 Task: Configure branch protection to require code reviews.
Action: Mouse moved to (767, 51)
Screenshot: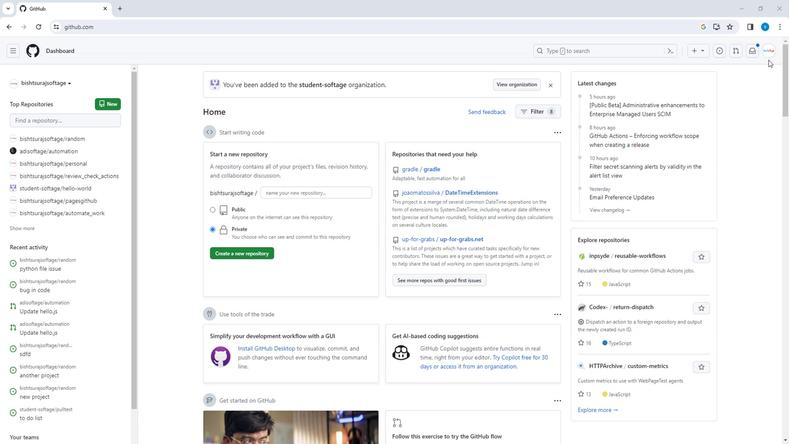 
Action: Mouse pressed left at (767, 51)
Screenshot: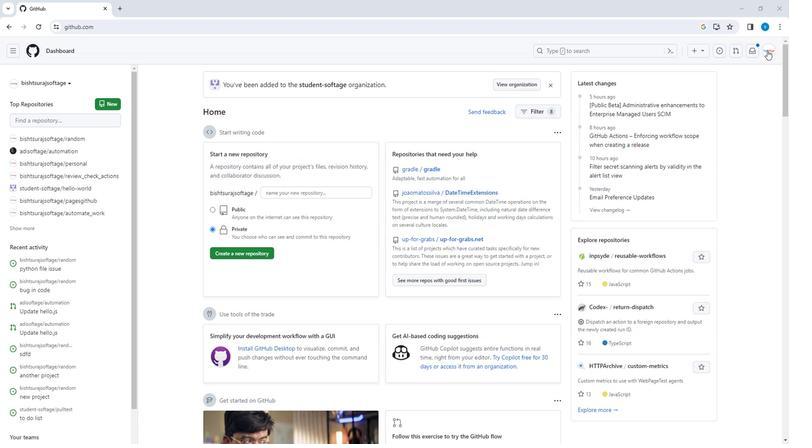 
Action: Mouse moved to (736, 111)
Screenshot: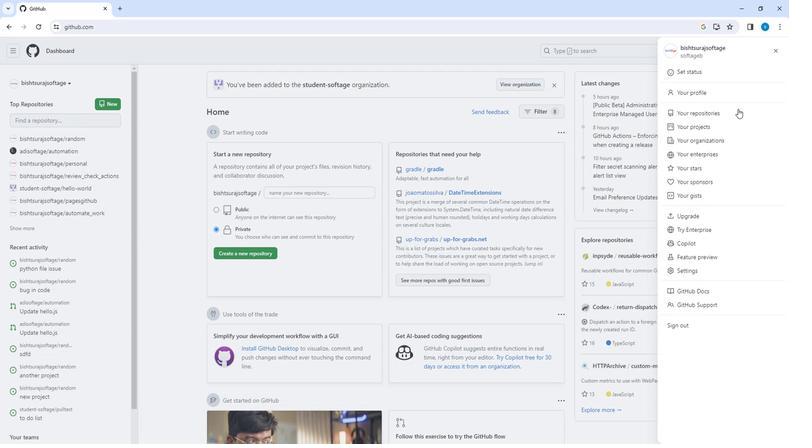 
Action: Mouse pressed left at (736, 111)
Screenshot: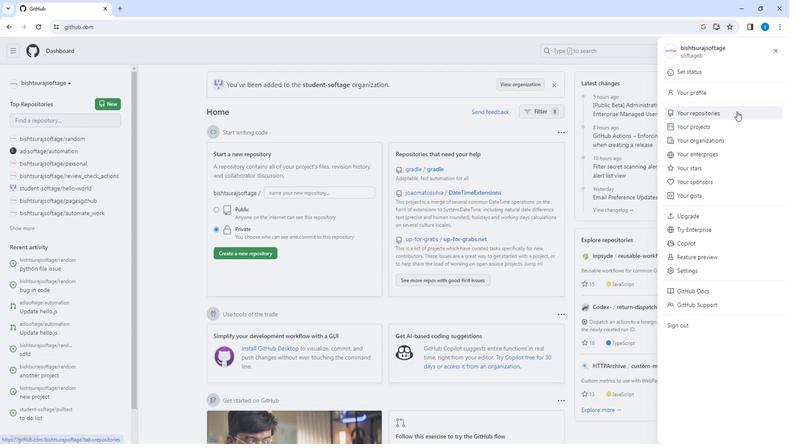 
Action: Mouse moved to (297, 128)
Screenshot: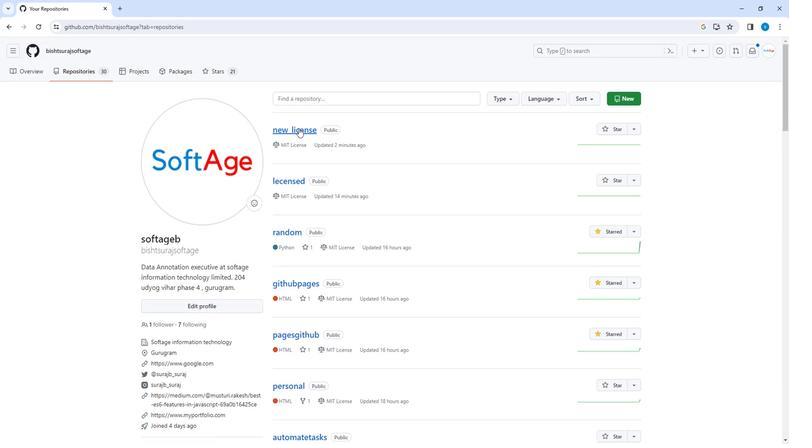 
Action: Mouse pressed left at (297, 128)
Screenshot: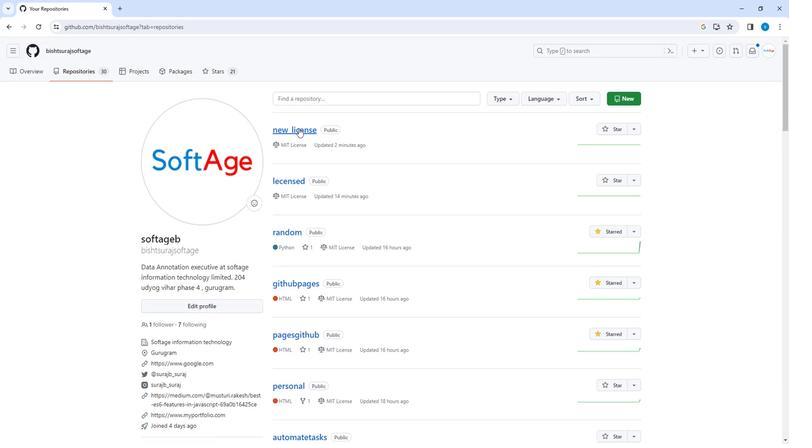 
Action: Mouse moved to (338, 69)
Screenshot: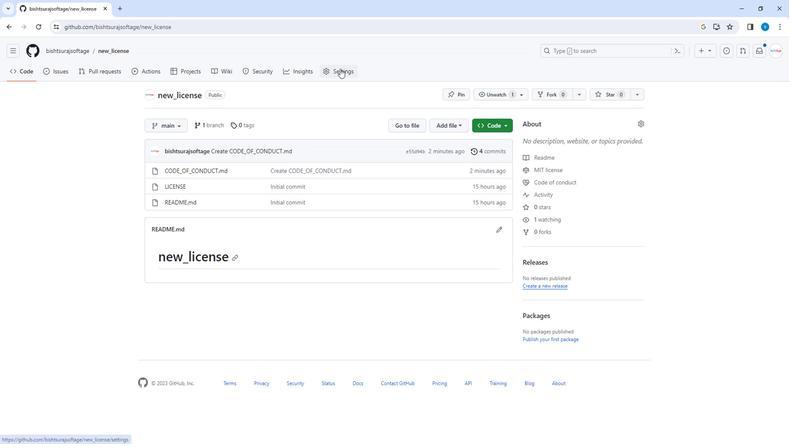 
Action: Mouse pressed left at (338, 69)
Screenshot: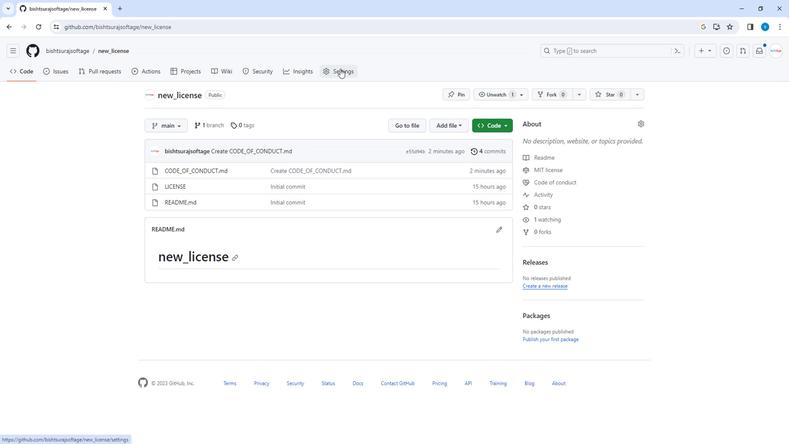 
Action: Mouse moved to (186, 179)
Screenshot: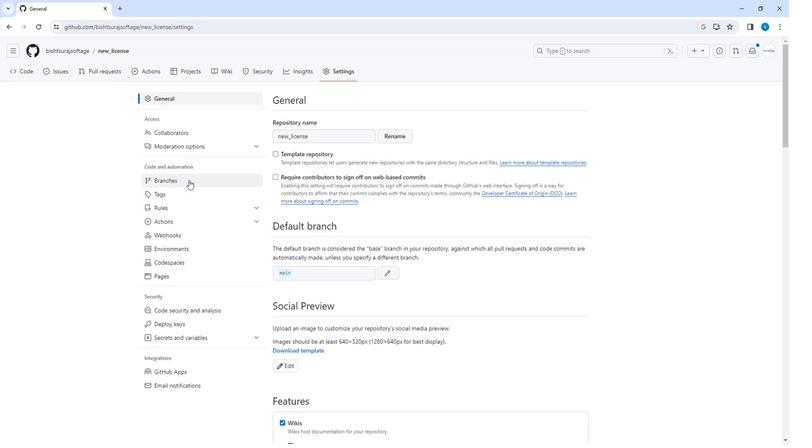 
Action: Mouse pressed left at (186, 179)
Screenshot: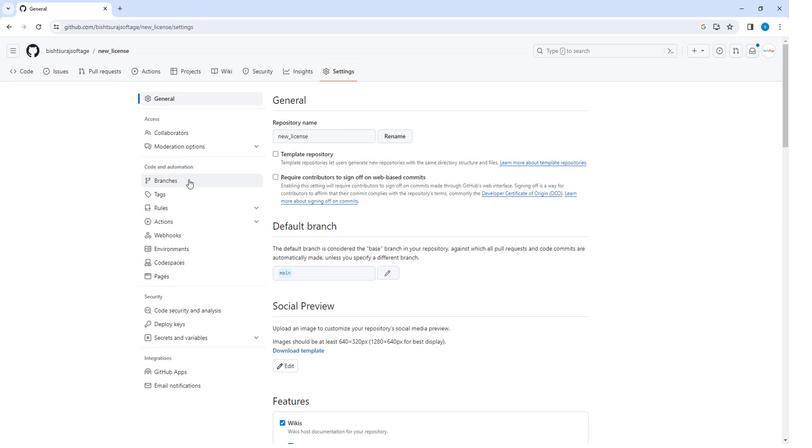
Action: Mouse moved to (345, 158)
Screenshot: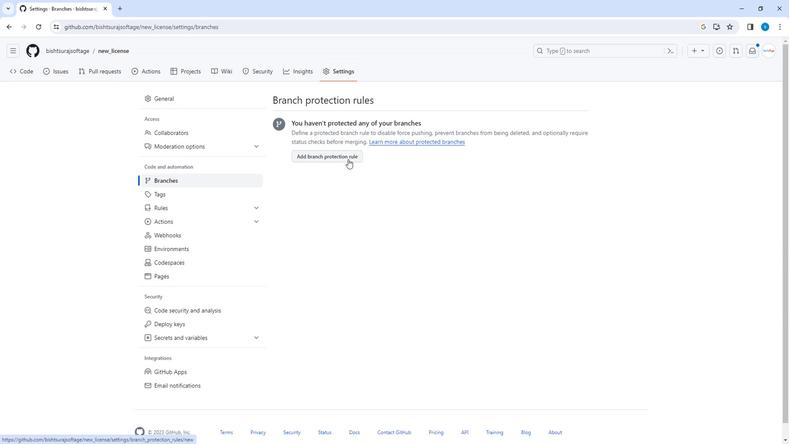 
Action: Mouse pressed left at (345, 158)
Screenshot: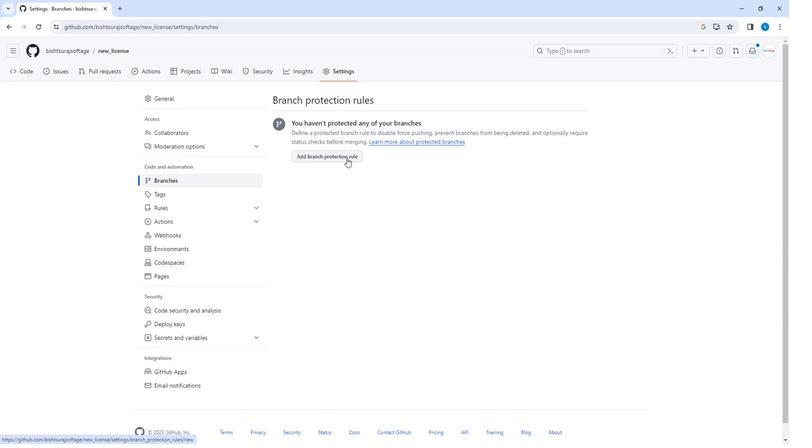 
Action: Mouse moved to (280, 279)
Screenshot: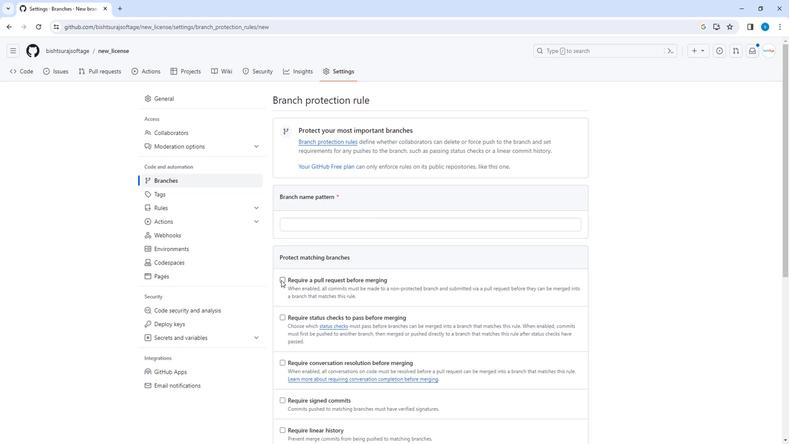 
Action: Mouse pressed left at (280, 279)
Screenshot: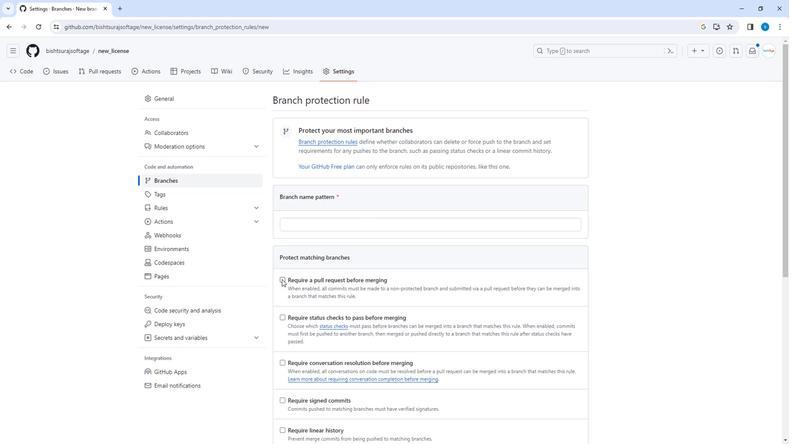 
Action: Mouse moved to (280, 294)
Screenshot: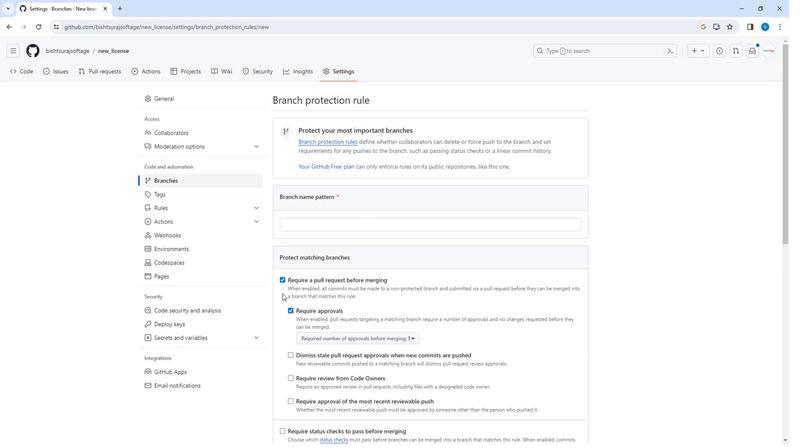 
Action: Mouse scrolled (280, 294) with delta (0, 0)
Screenshot: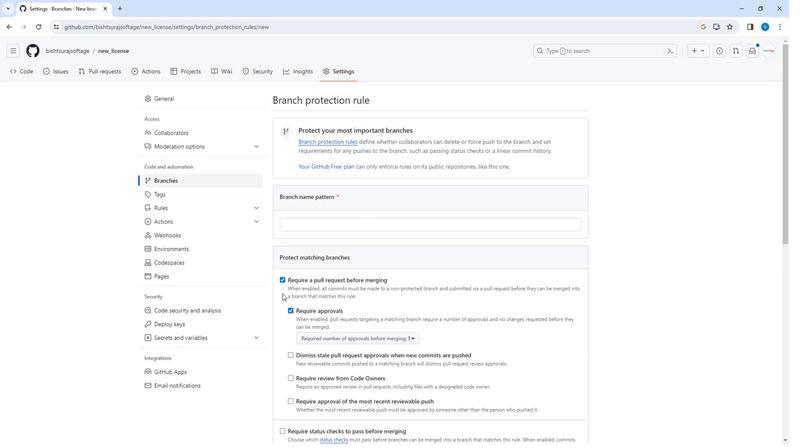 
Action: Mouse scrolled (280, 294) with delta (0, 0)
Screenshot: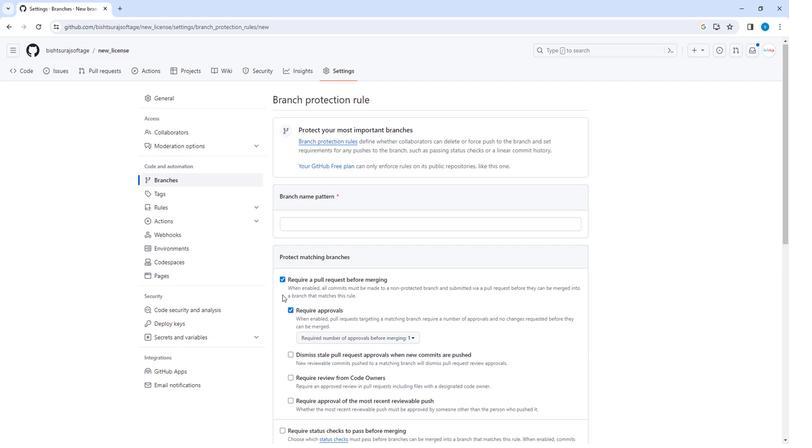 
Action: Mouse scrolled (280, 294) with delta (0, 0)
Screenshot: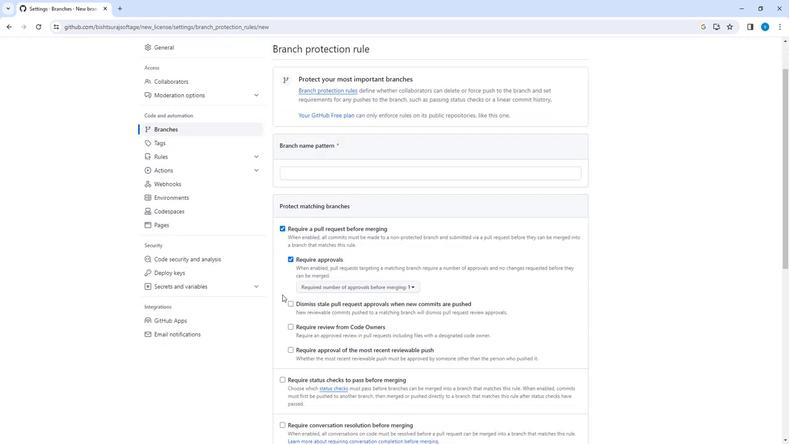 
Action: Mouse moved to (290, 250)
Screenshot: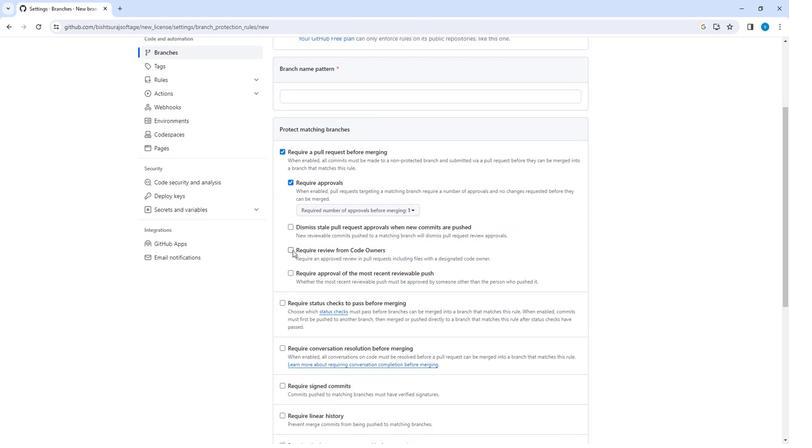 
Action: Mouse pressed left at (290, 250)
Screenshot: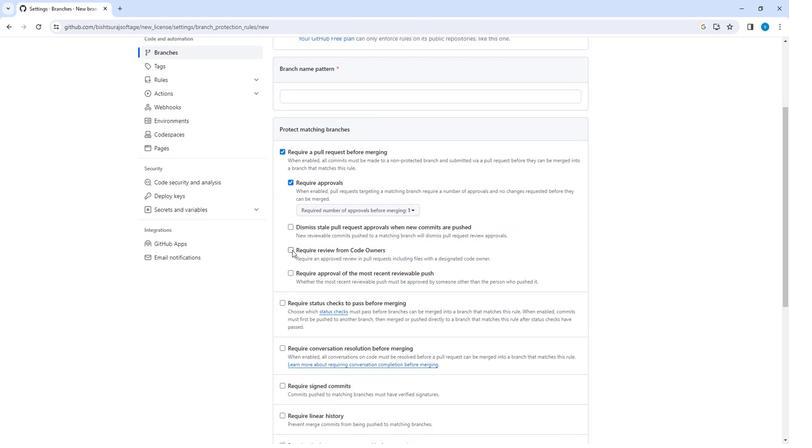 
Action: Mouse moved to (288, 262)
Screenshot: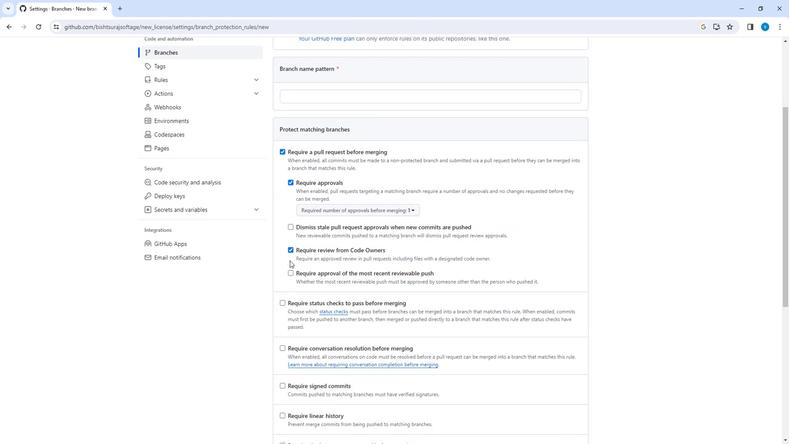 
Action: Mouse scrolled (288, 262) with delta (0, 0)
Screenshot: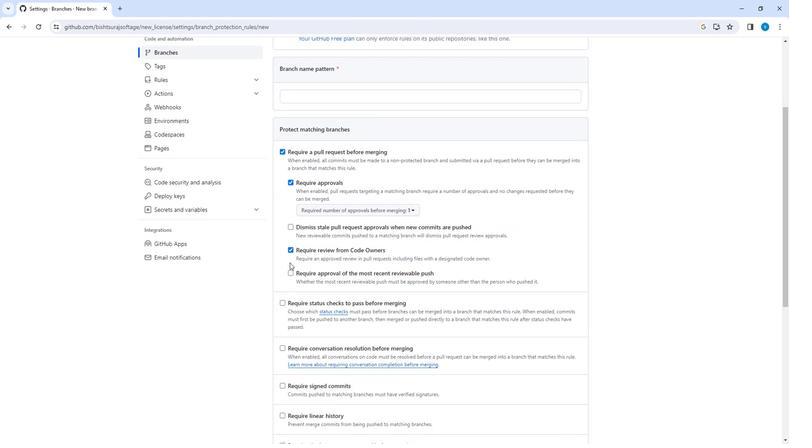 
Action: Mouse scrolled (288, 262) with delta (0, 0)
Screenshot: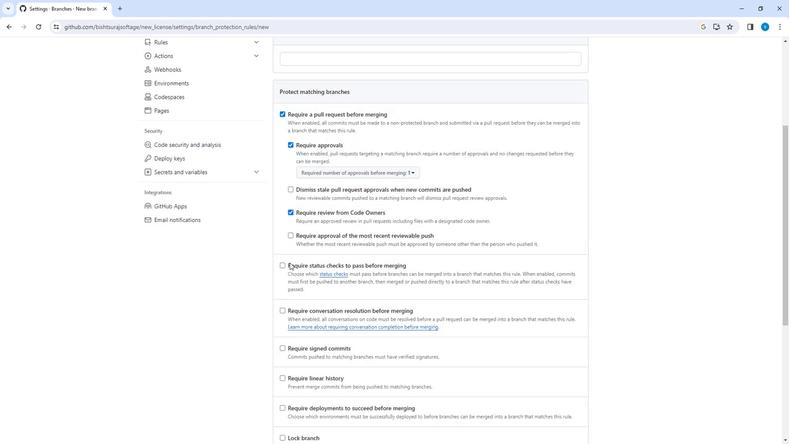 
Action: Mouse scrolled (288, 262) with delta (0, 0)
Screenshot: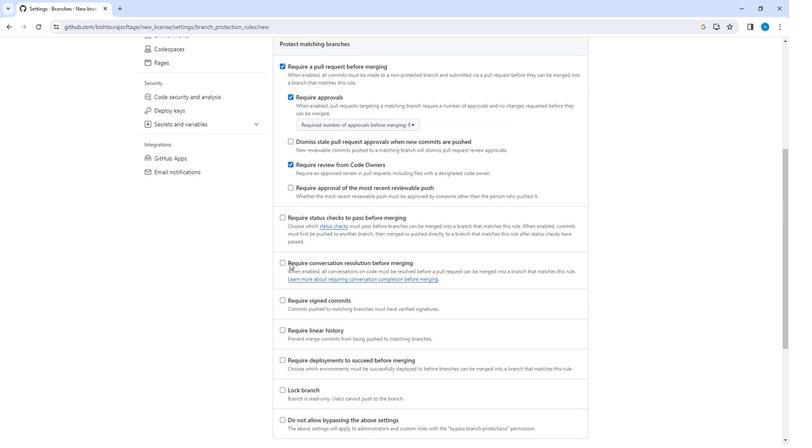 
Action: Mouse scrolled (288, 262) with delta (0, 0)
Screenshot: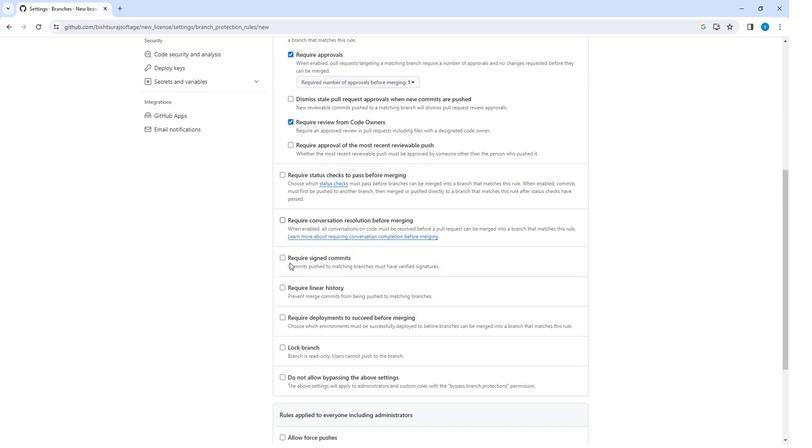 
Action: Mouse scrolled (288, 262) with delta (0, 0)
Screenshot: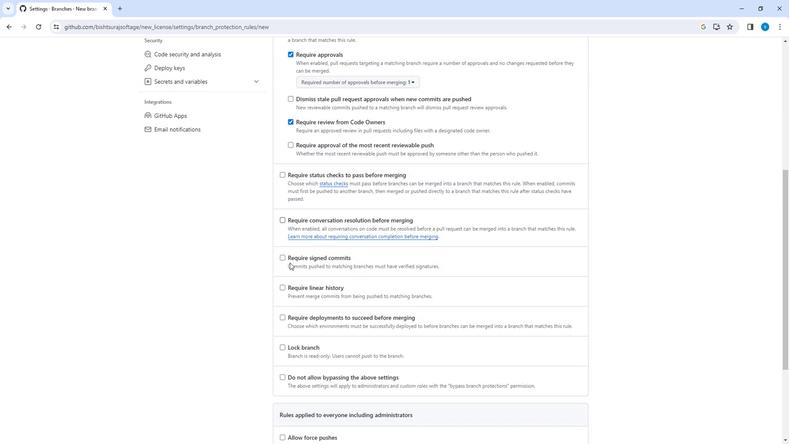 
Action: Mouse scrolled (288, 262) with delta (0, 0)
Screenshot: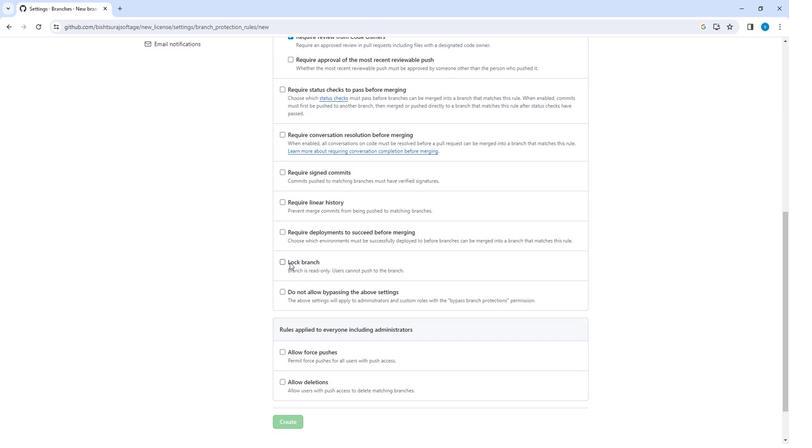 
Action: Mouse scrolled (288, 262) with delta (0, 0)
Screenshot: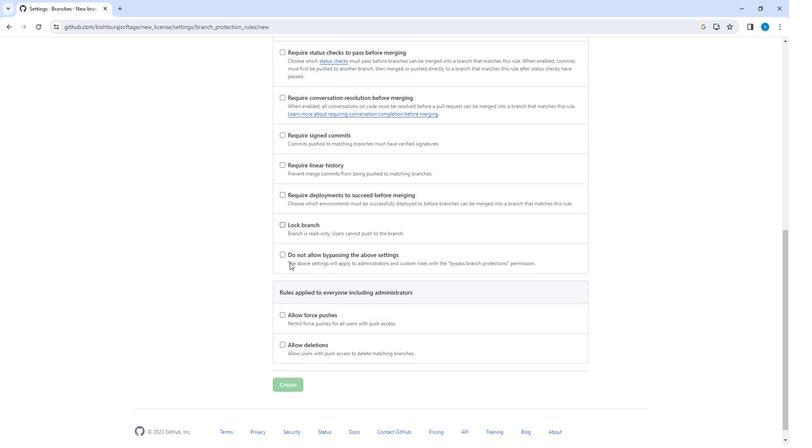 
Action: Mouse moved to (292, 313)
Screenshot: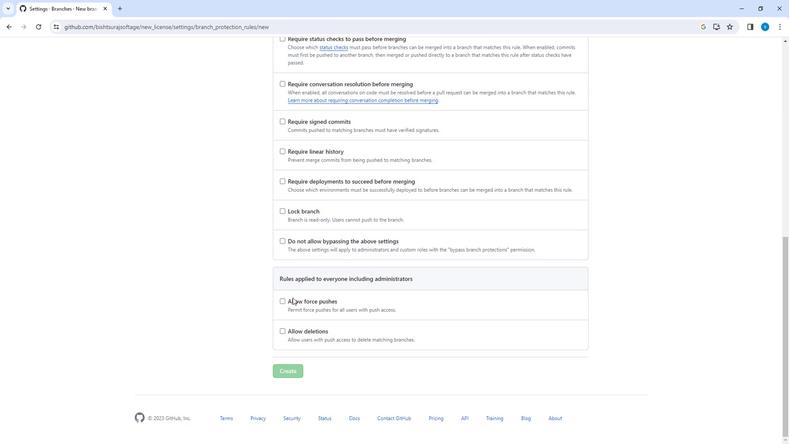 
Action: Mouse scrolled (292, 313) with delta (0, 0)
Screenshot: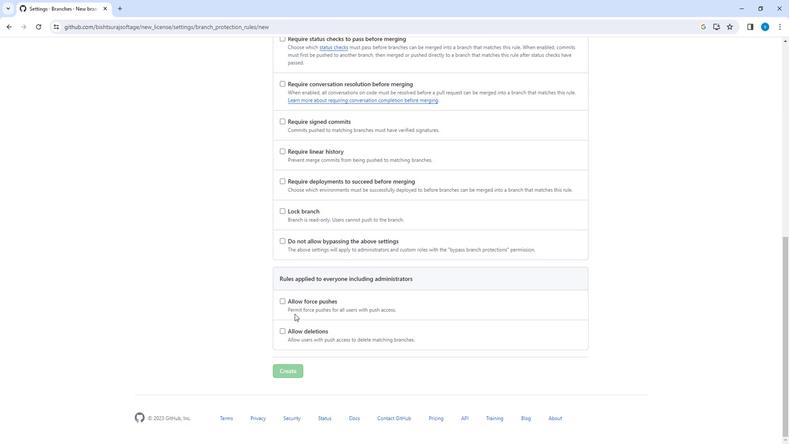 
Action: Mouse scrolled (292, 313) with delta (0, 0)
Screenshot: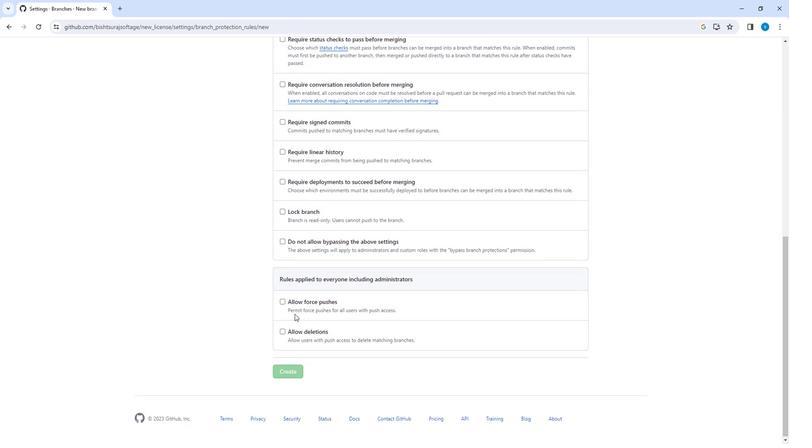 
Action: Mouse scrolled (292, 313) with delta (0, 0)
Screenshot: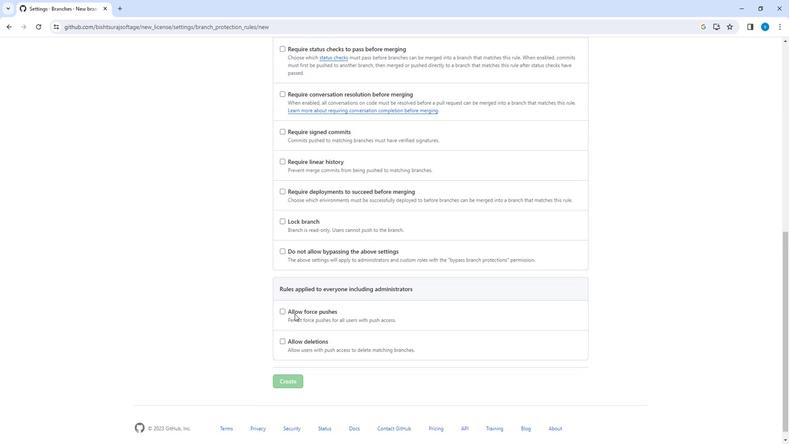 
Action: Mouse scrolled (292, 313) with delta (0, 0)
Screenshot: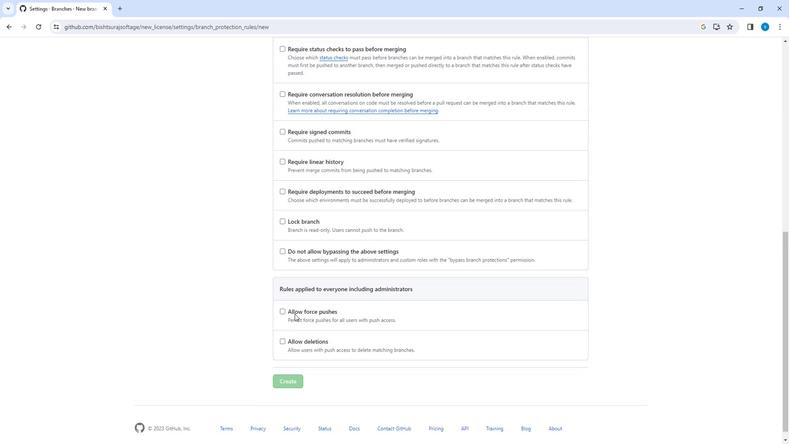 
Action: Mouse moved to (283, 212)
Screenshot: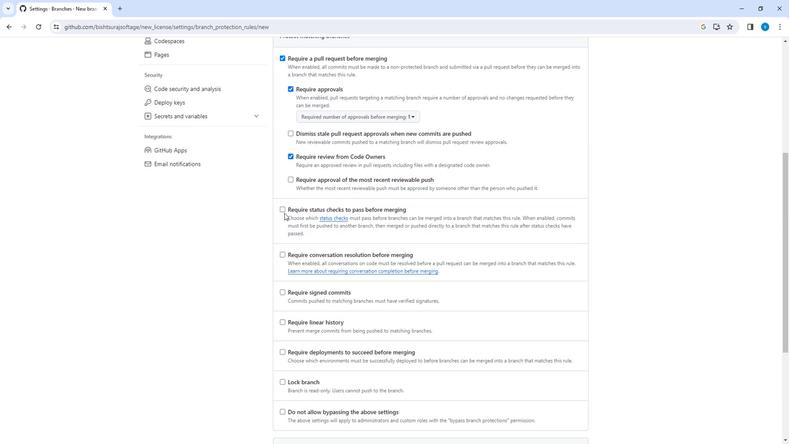 
Action: Mouse pressed left at (283, 212)
Screenshot: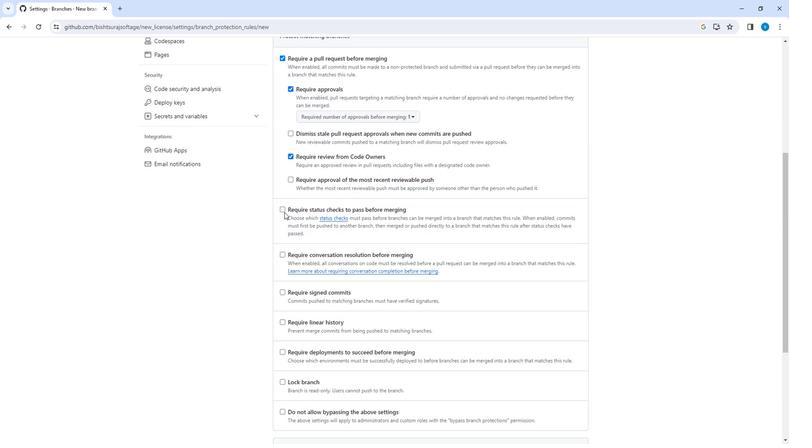
Action: Mouse moved to (281, 210)
Screenshot: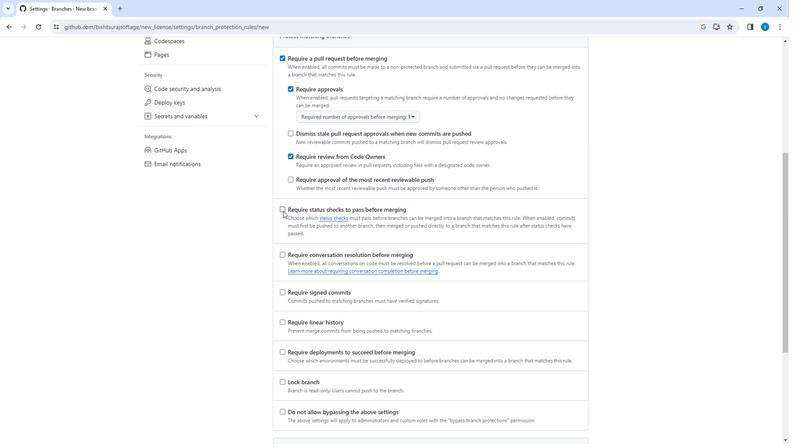 
Action: Mouse pressed left at (281, 210)
Screenshot: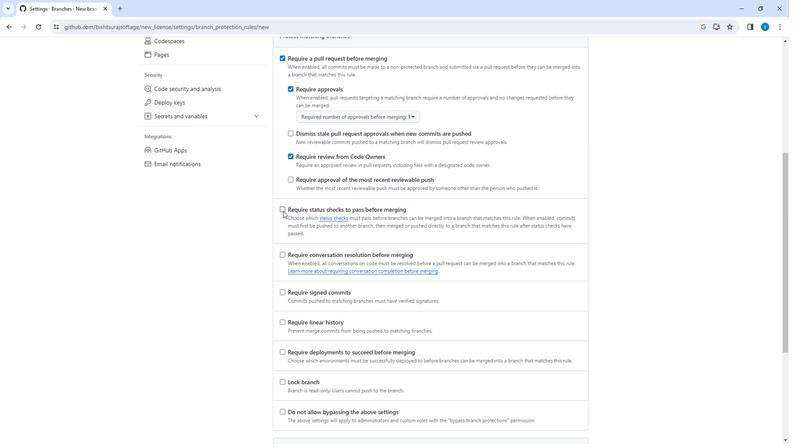 
Action: Mouse moved to (281, 211)
Screenshot: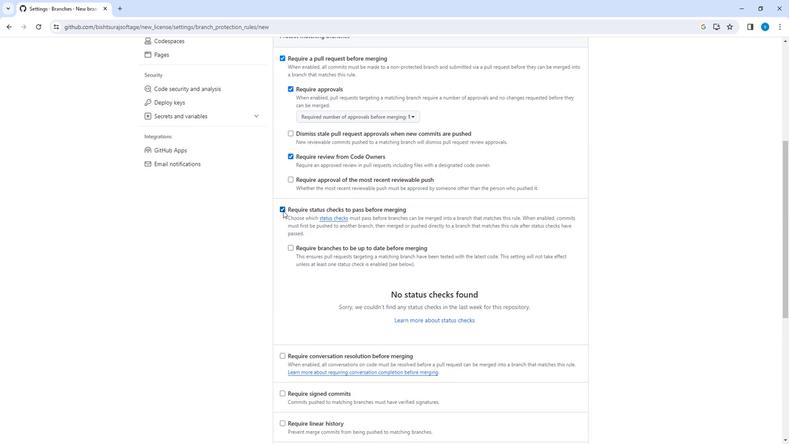 
Action: Mouse scrolled (281, 210) with delta (0, 0)
Screenshot: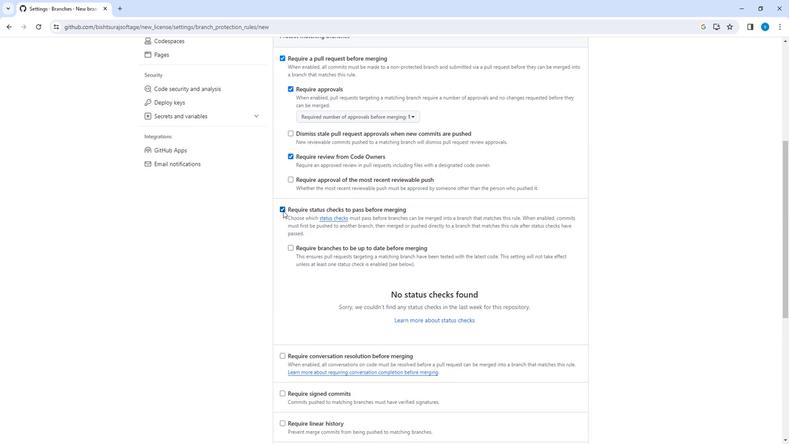 
Action: Mouse moved to (284, 217)
Screenshot: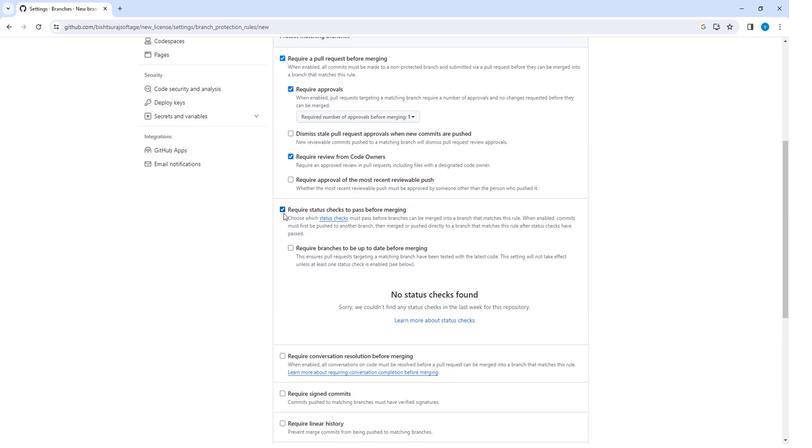 
Action: Mouse scrolled (284, 217) with delta (0, 0)
Screenshot: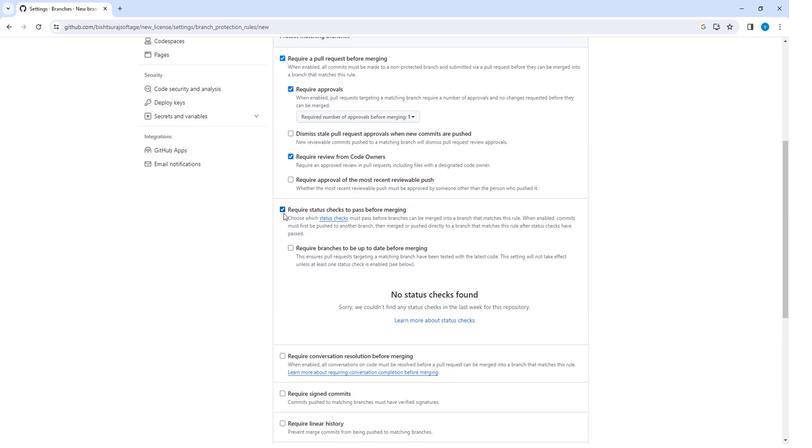 
Action: Mouse moved to (284, 222)
Screenshot: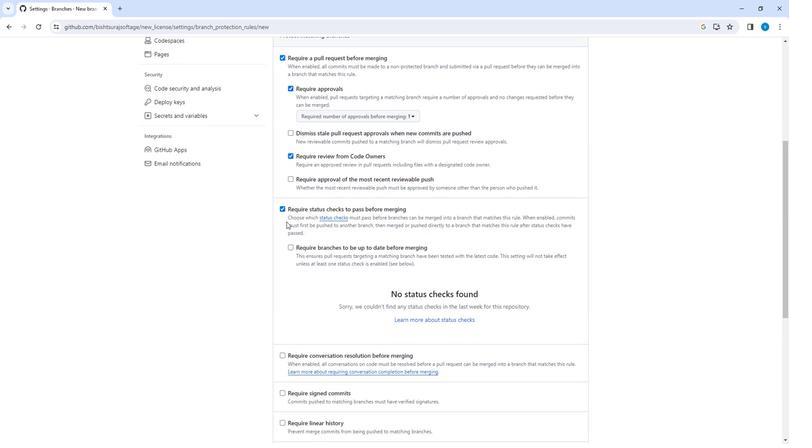 
Action: Mouse scrolled (284, 221) with delta (0, 0)
Screenshot: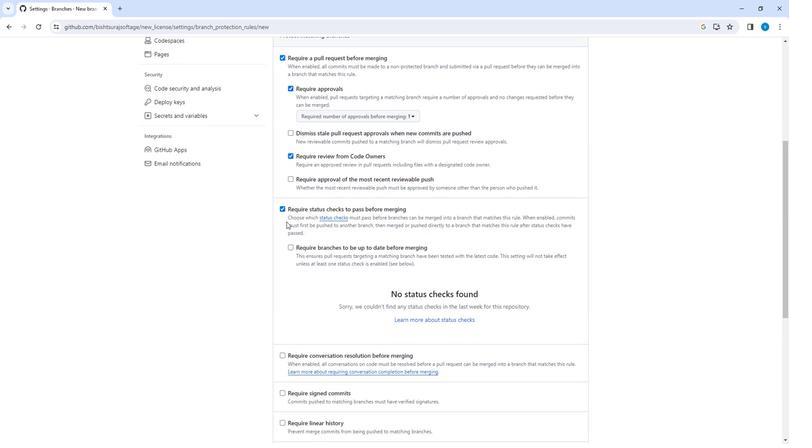
Action: Mouse moved to (286, 225)
Screenshot: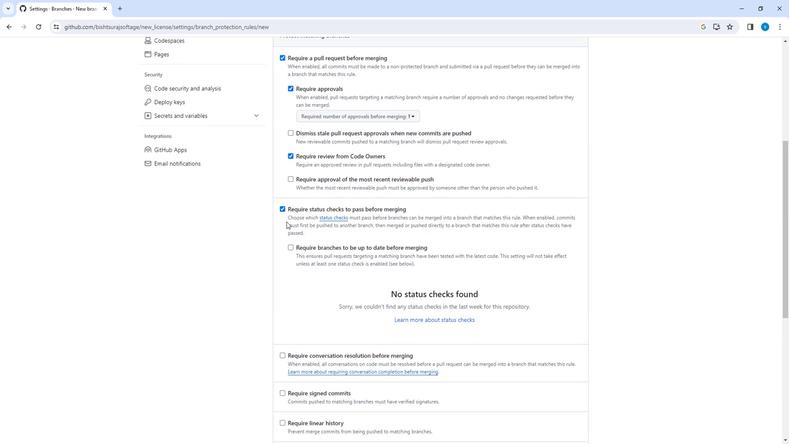 
Action: Mouse scrolled (286, 225) with delta (0, 0)
Screenshot: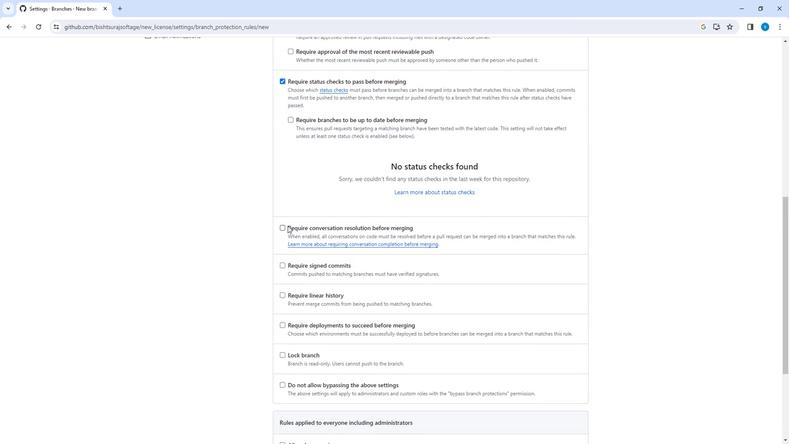 
Action: Mouse scrolled (286, 225) with delta (0, 0)
Screenshot: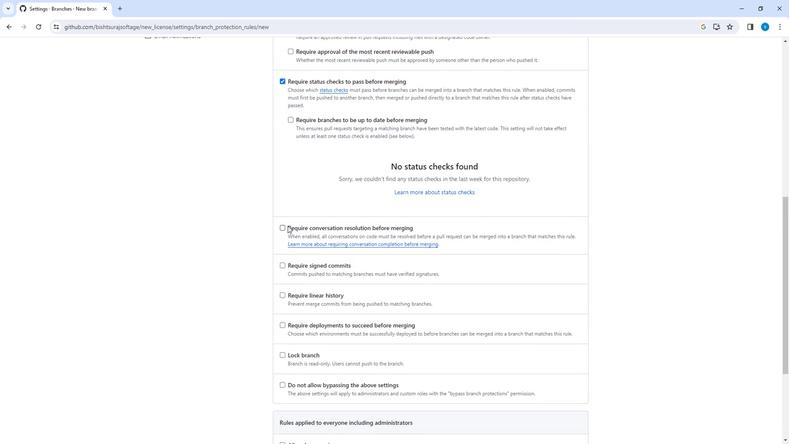 
Action: Mouse scrolled (286, 225) with delta (0, 0)
Screenshot: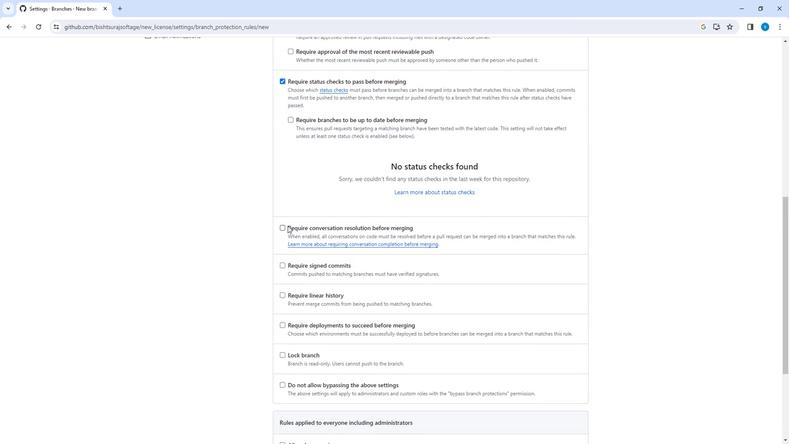 
Action: Mouse moved to (280, 315)
Screenshot: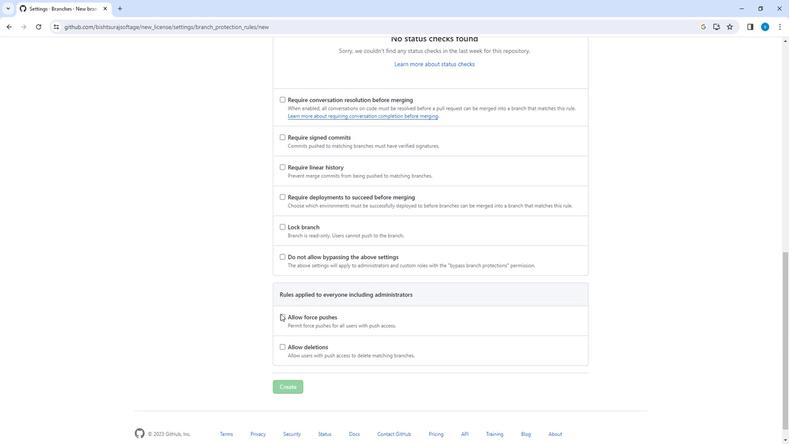 
Action: Mouse pressed left at (280, 315)
Screenshot: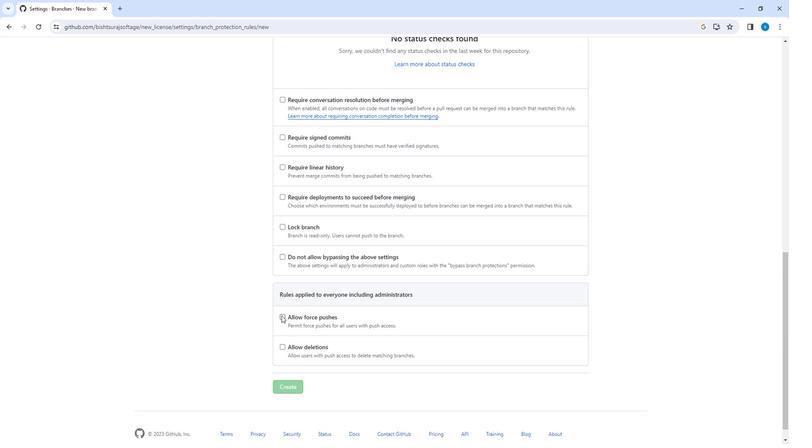 
Action: Mouse moved to (279, 389)
Screenshot: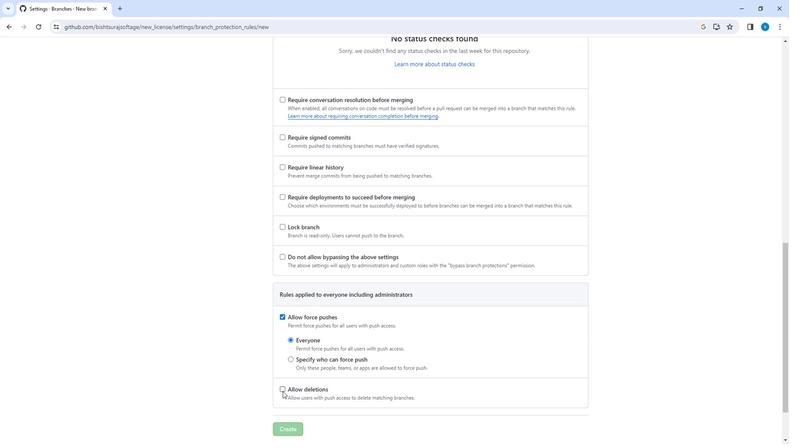 
Action: Mouse pressed left at (279, 389)
Screenshot: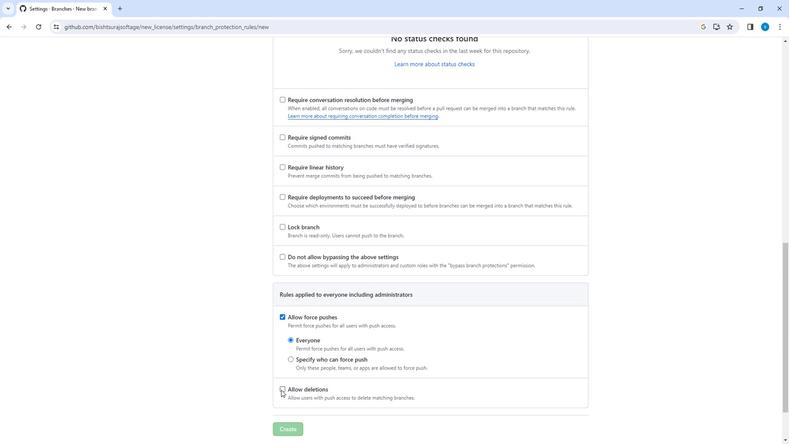 
Action: Mouse moved to (271, 341)
Screenshot: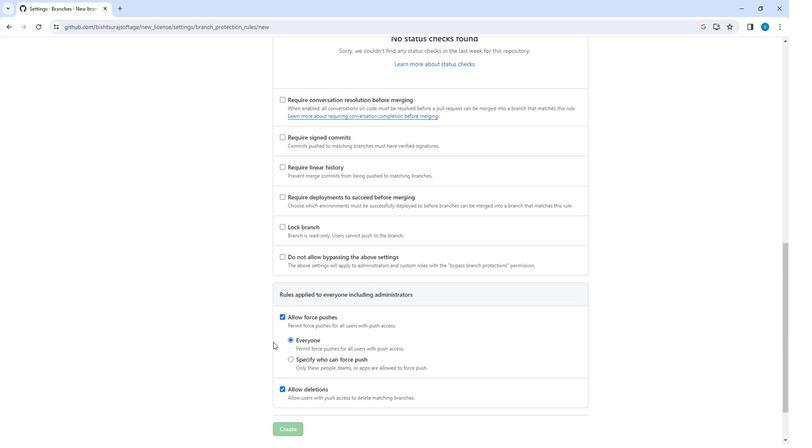 
Action: Mouse scrolled (271, 341) with delta (0, 0)
Screenshot: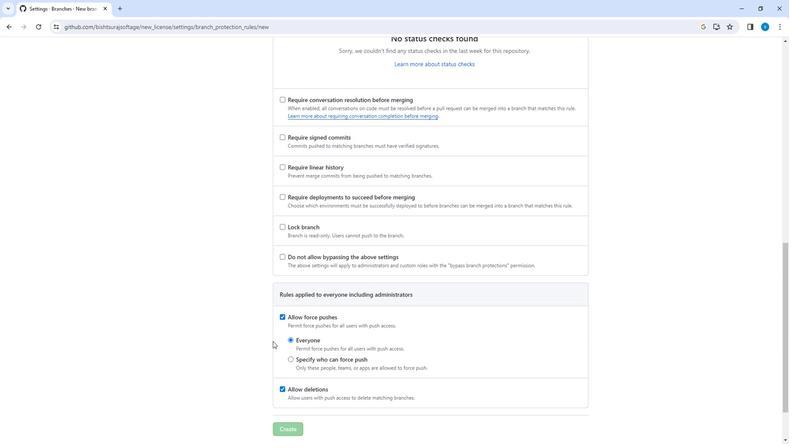 
Action: Mouse scrolled (271, 341) with delta (0, 0)
Screenshot: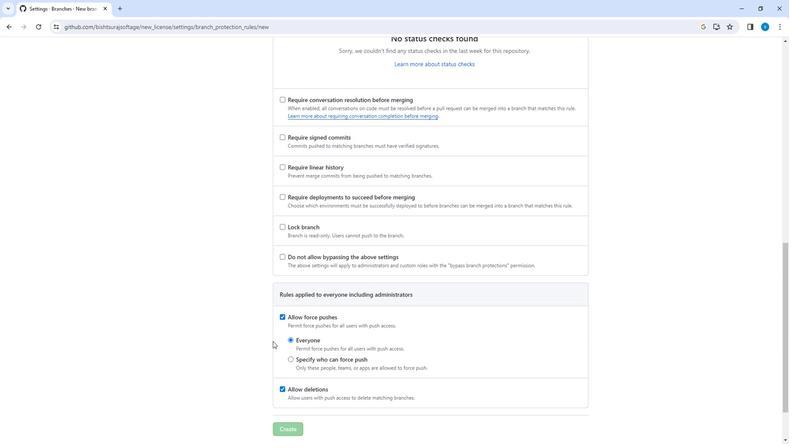 
Action: Mouse scrolled (271, 341) with delta (0, 0)
Screenshot: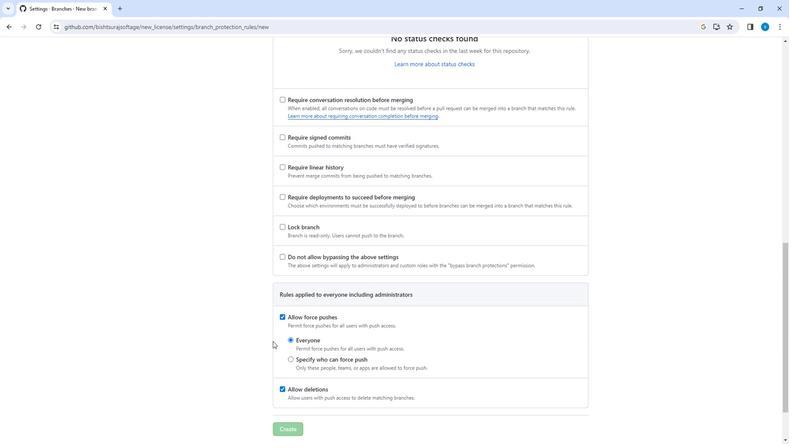 
Action: Mouse scrolled (271, 341) with delta (0, 0)
Screenshot: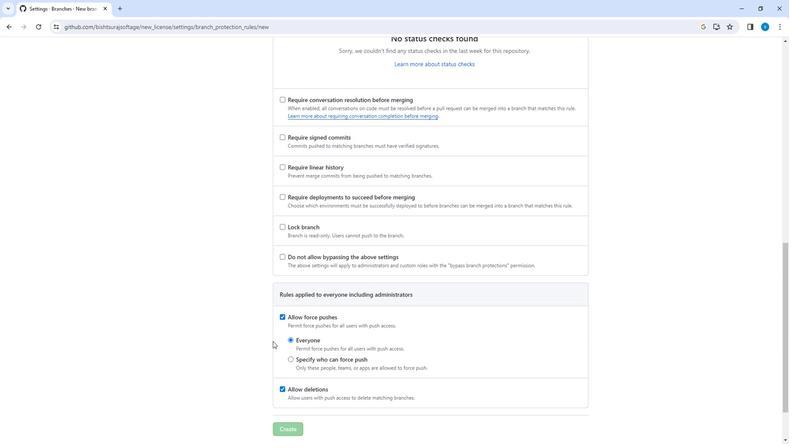 
Action: Mouse scrolled (271, 341) with delta (0, 0)
Screenshot: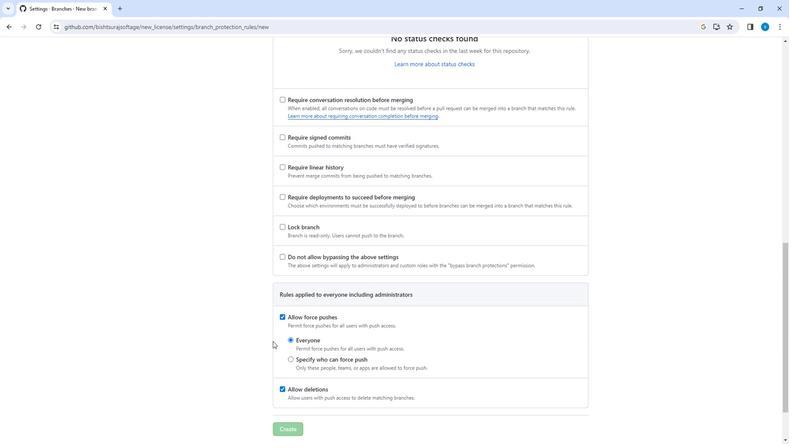 
Action: Mouse scrolled (271, 341) with delta (0, 0)
Screenshot: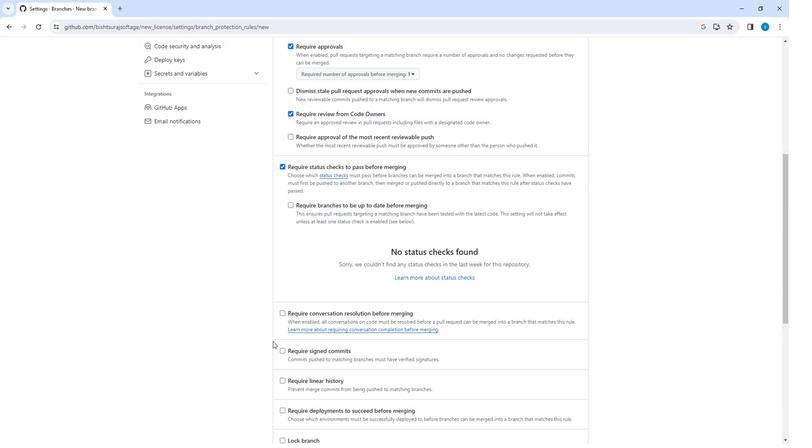 
Action: Mouse scrolled (271, 341) with delta (0, 0)
Screenshot: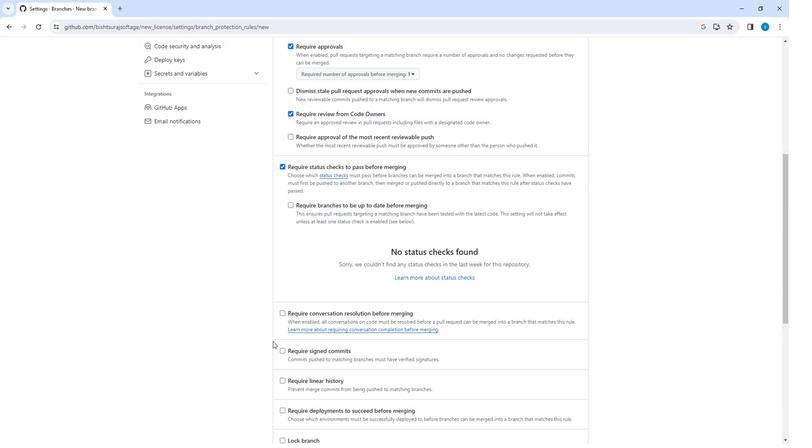 
Action: Mouse scrolled (271, 341) with delta (0, 0)
Screenshot: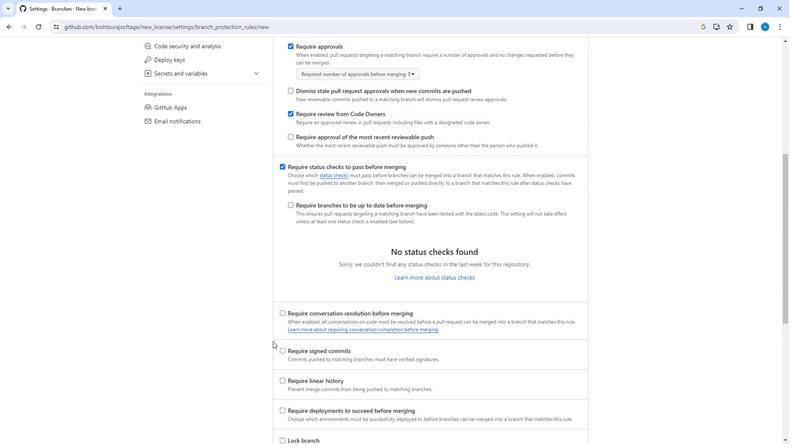
Action: Mouse scrolled (271, 341) with delta (0, 0)
Screenshot: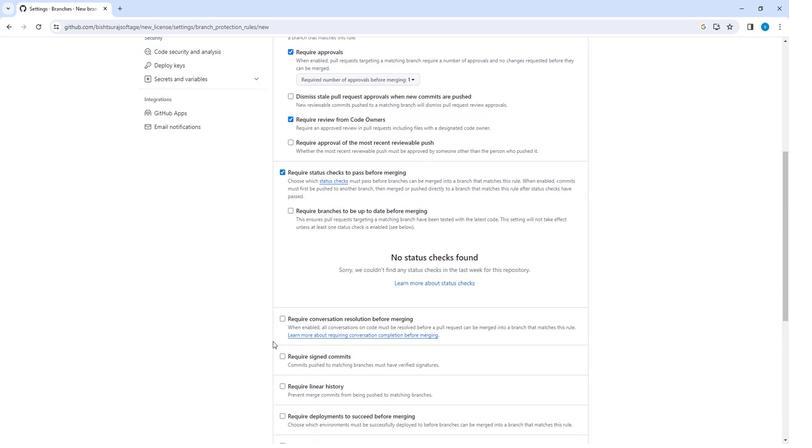 
Action: Mouse scrolled (271, 341) with delta (0, 0)
Screenshot: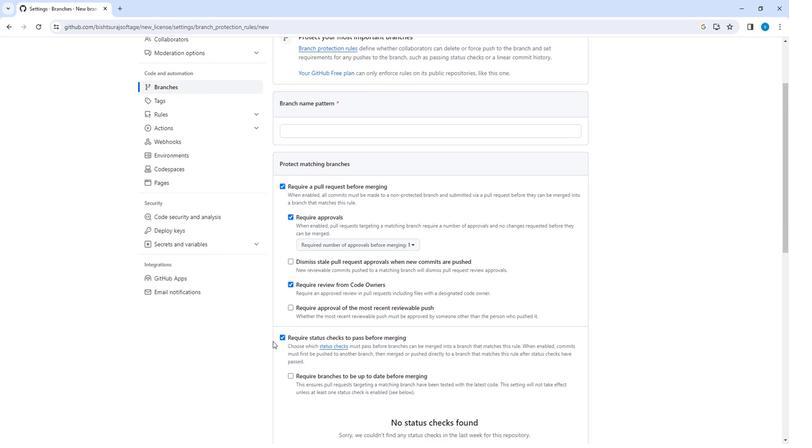 
Action: Mouse scrolled (271, 341) with delta (0, 0)
Screenshot: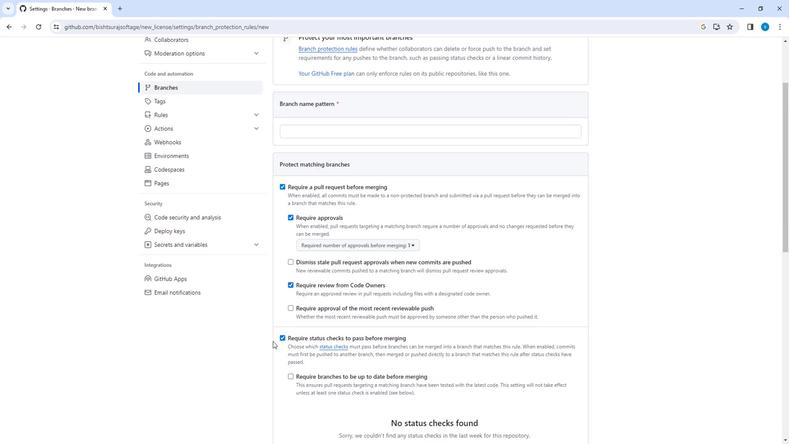 
Action: Mouse scrolled (271, 341) with delta (0, 0)
Screenshot: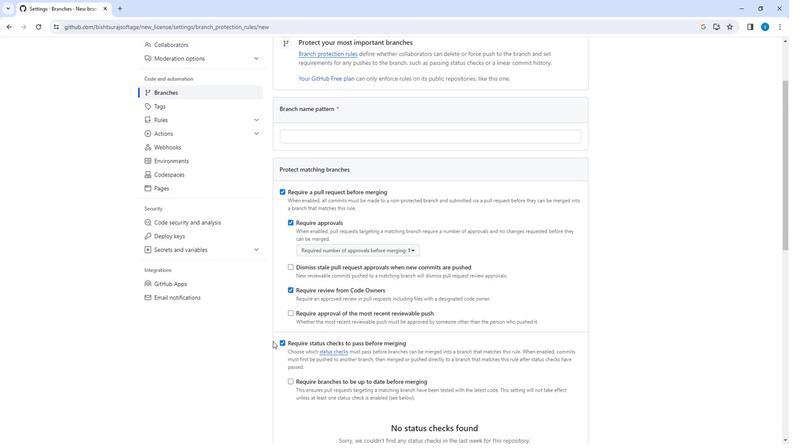 
Action: Mouse moved to (323, 226)
Screenshot: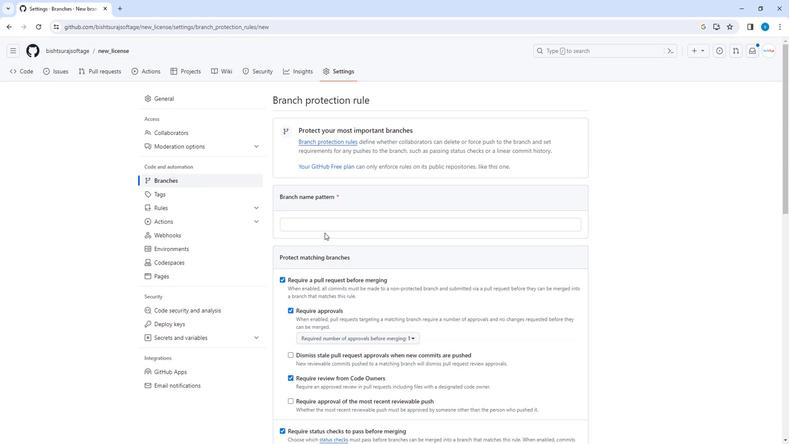 
Action: Mouse pressed left at (323, 226)
Screenshot: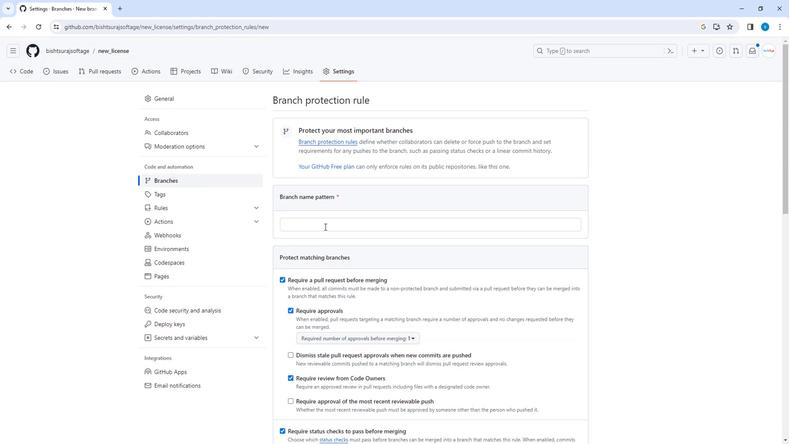 
Action: Key pressed hello
Screenshot: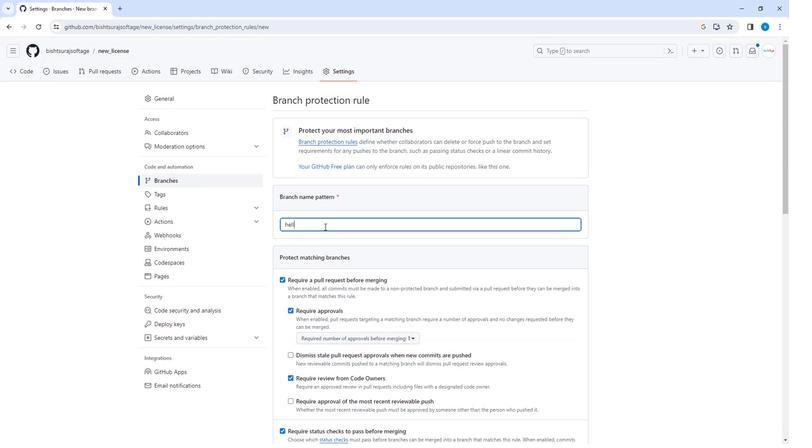 
Action: Mouse scrolled (323, 226) with delta (0, 0)
Screenshot: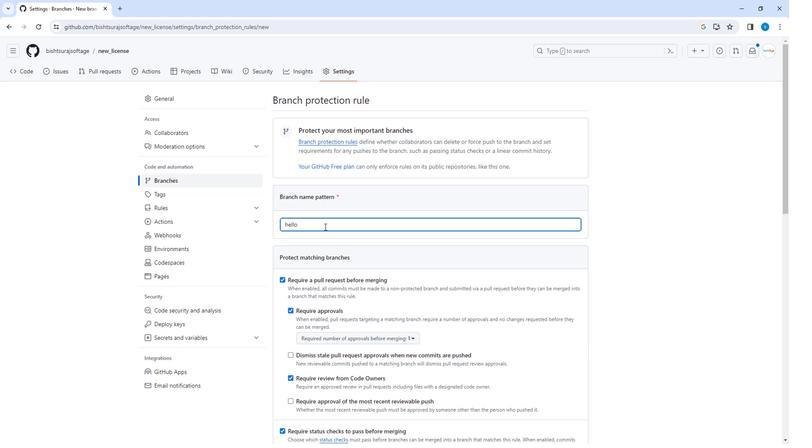 
Action: Mouse scrolled (323, 226) with delta (0, 0)
Screenshot: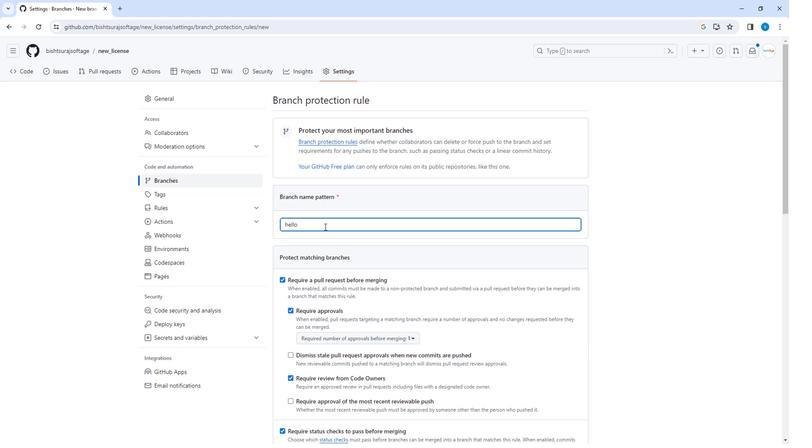 
Action: Mouse scrolled (323, 226) with delta (0, 0)
Screenshot: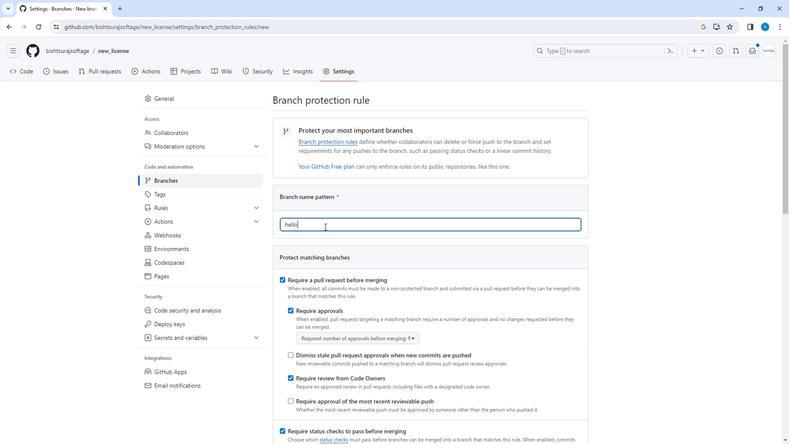 
Action: Mouse scrolled (323, 226) with delta (0, 0)
Screenshot: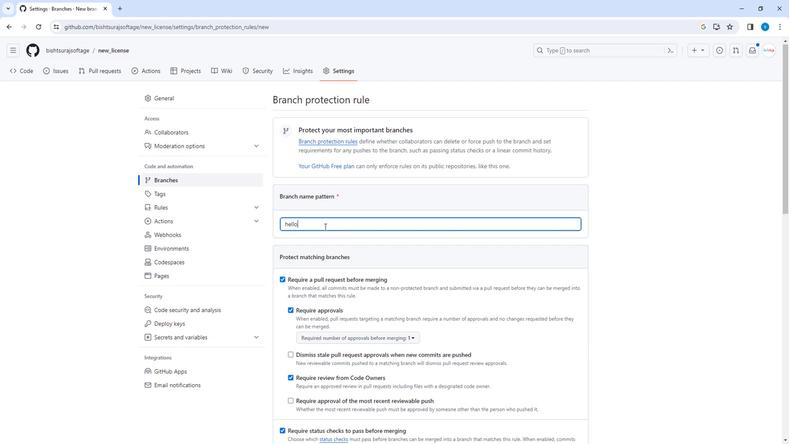 
Action: Mouse scrolled (323, 226) with delta (0, 0)
Screenshot: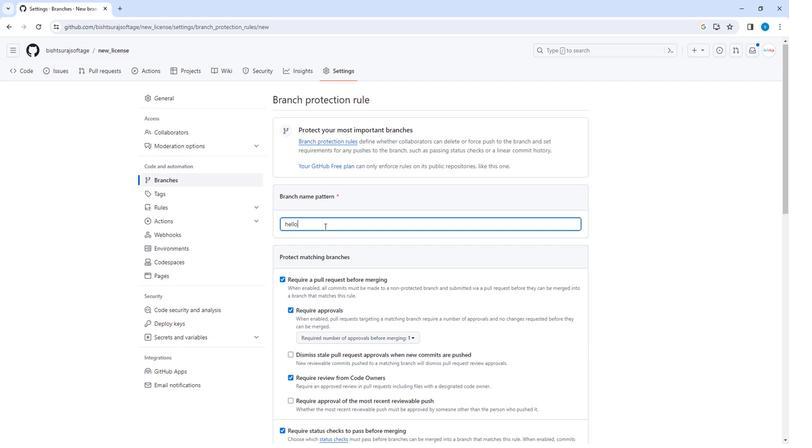 
Action: Mouse scrolled (323, 226) with delta (0, 0)
Screenshot: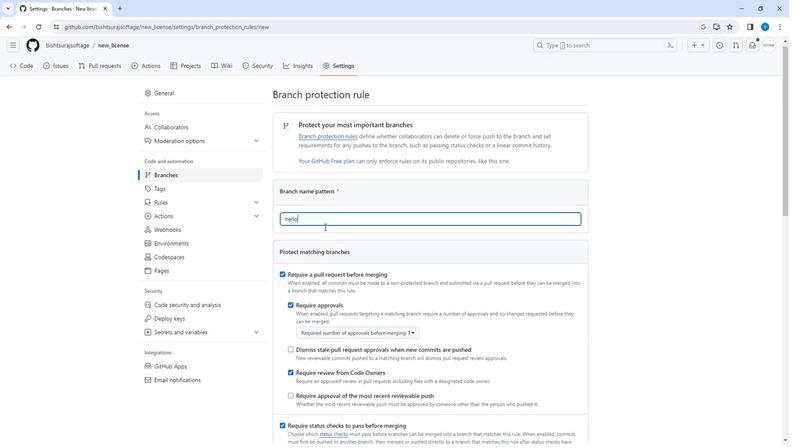
Action: Mouse scrolled (323, 226) with delta (0, 0)
Screenshot: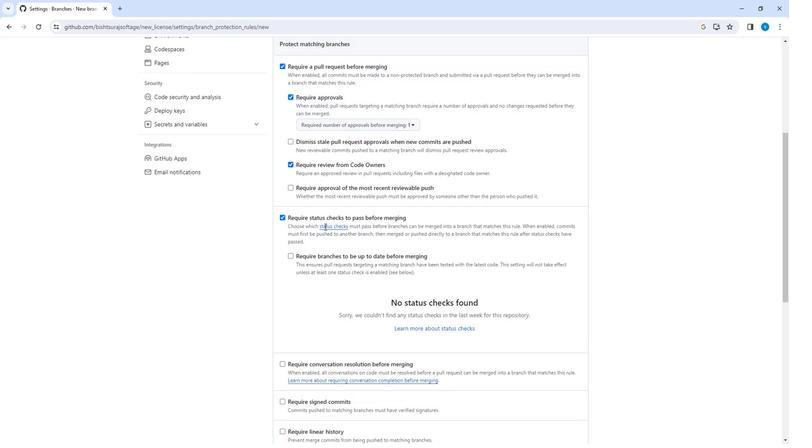
Action: Mouse scrolled (323, 226) with delta (0, 0)
Screenshot: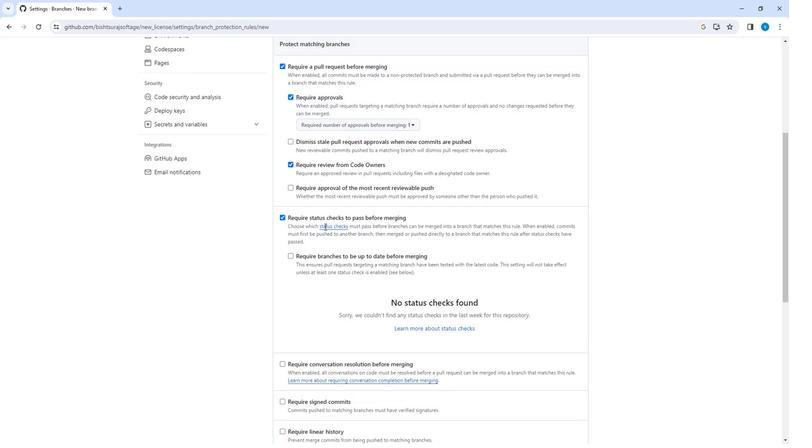 
Action: Mouse scrolled (323, 226) with delta (0, 0)
Screenshot: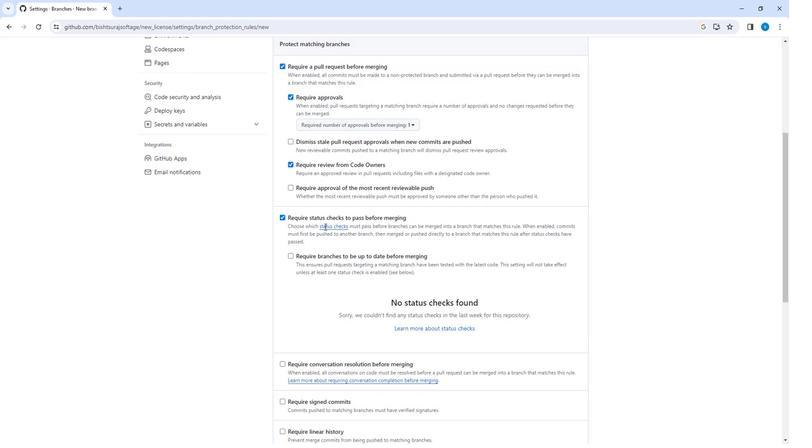 
Action: Mouse scrolled (323, 226) with delta (0, 0)
Screenshot: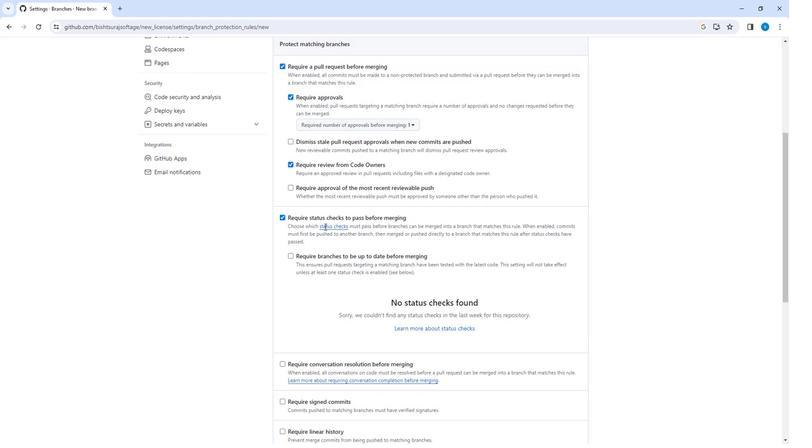 
Action: Mouse scrolled (323, 226) with delta (0, 0)
Screenshot: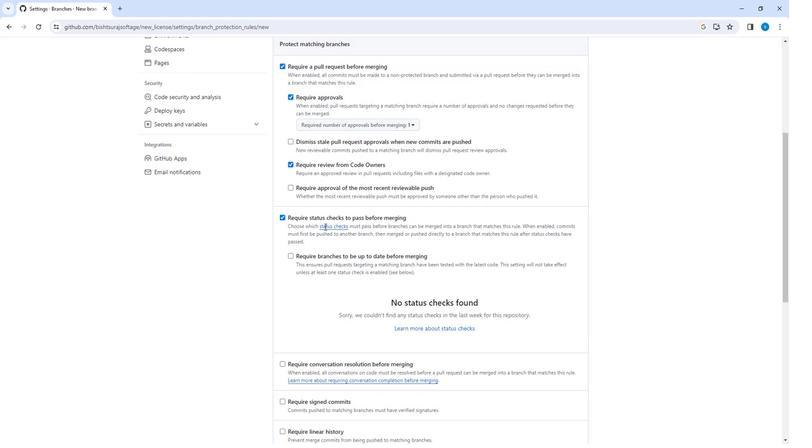 
Action: Mouse scrolled (323, 226) with delta (0, 0)
Screenshot: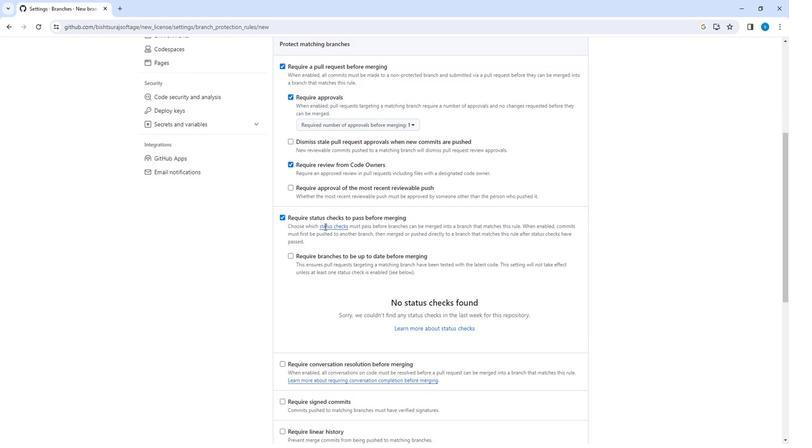 
Action: Mouse scrolled (323, 226) with delta (0, 0)
Screenshot: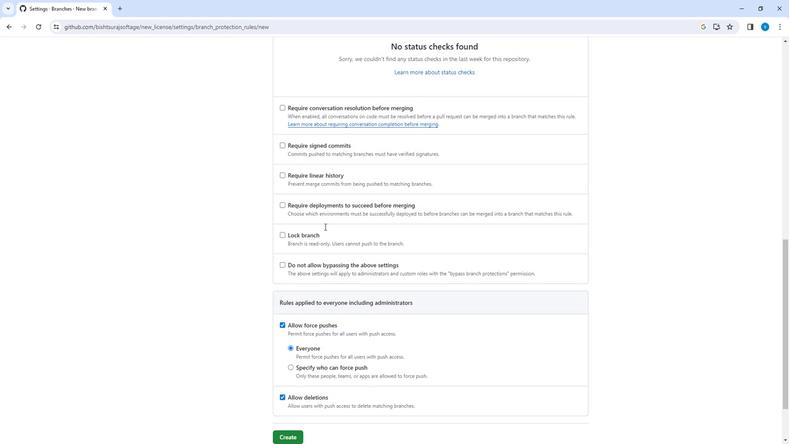 
Action: Mouse scrolled (323, 226) with delta (0, 0)
Screenshot: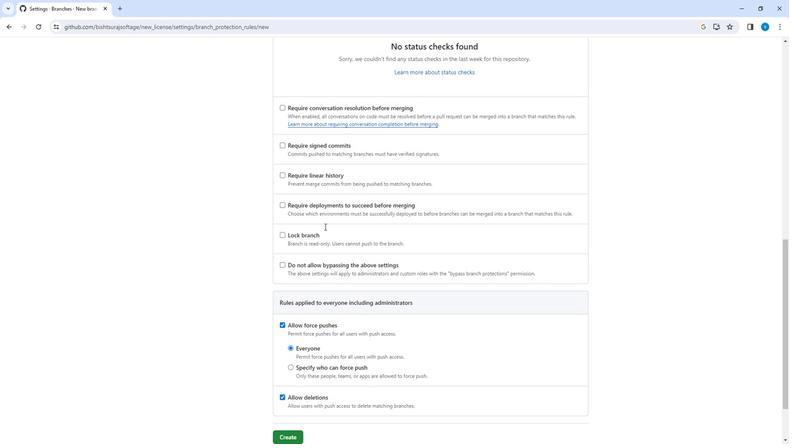 
Action: Mouse scrolled (323, 226) with delta (0, 0)
Screenshot: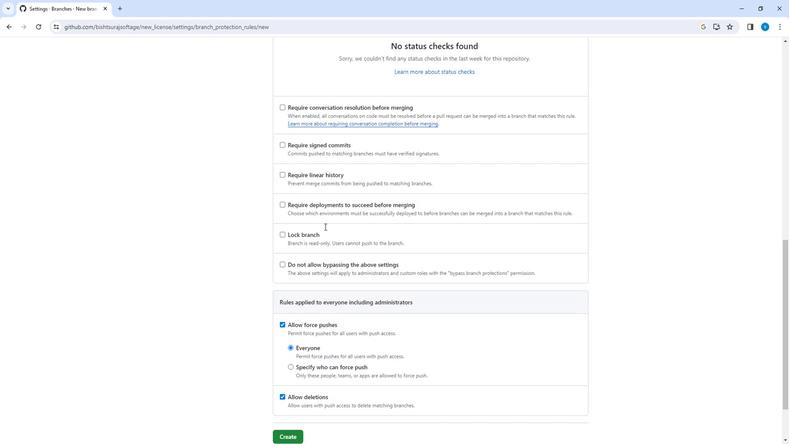 
Action: Mouse scrolled (323, 226) with delta (0, 0)
Screenshot: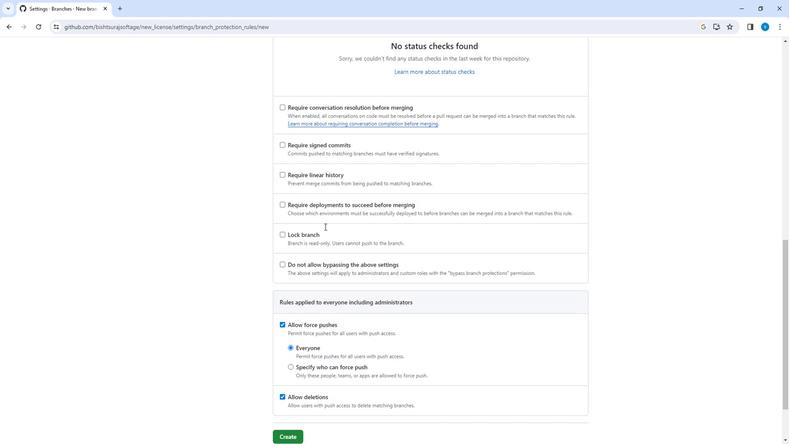 
Action: Mouse scrolled (323, 226) with delta (0, 0)
Screenshot: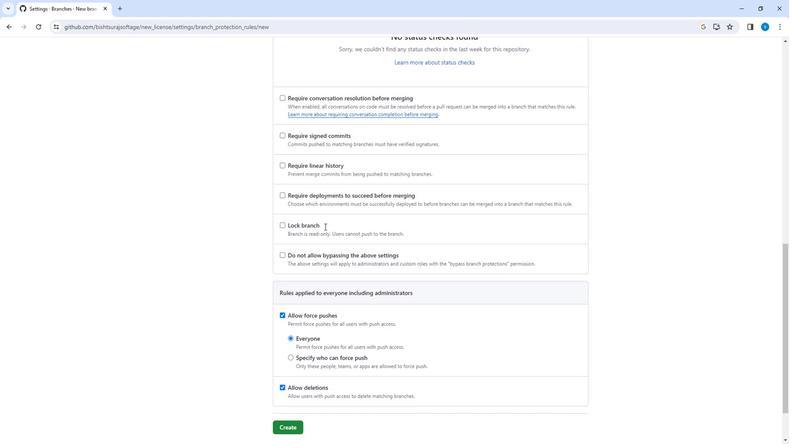 
Action: Mouse scrolled (323, 226) with delta (0, 0)
Screenshot: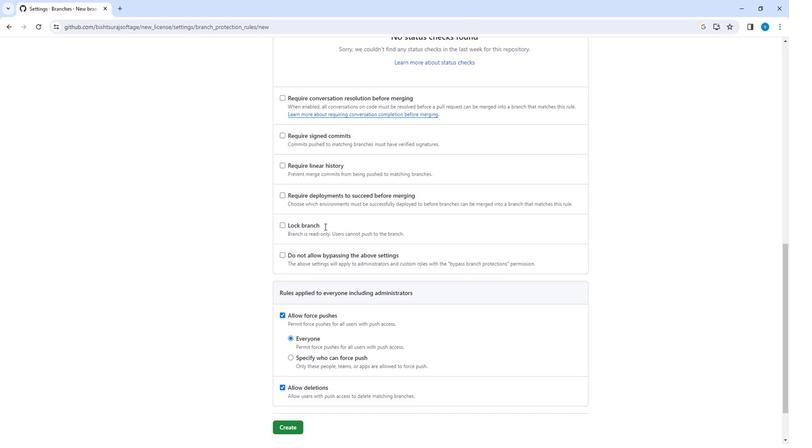 
Action: Mouse moved to (288, 370)
Screenshot: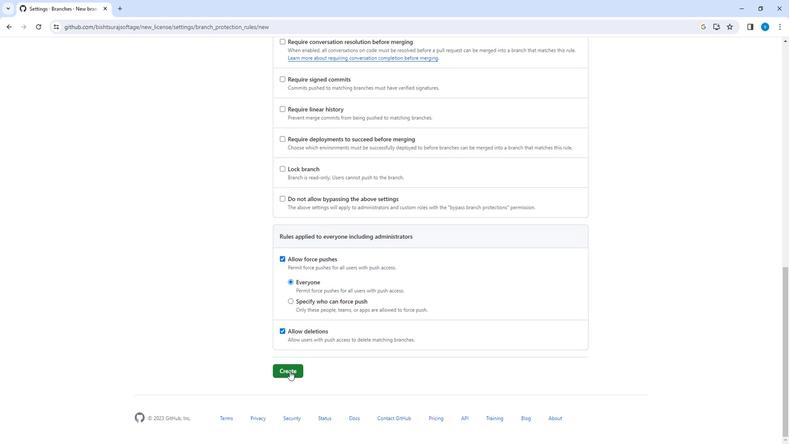 
Action: Mouse pressed left at (288, 370)
Screenshot: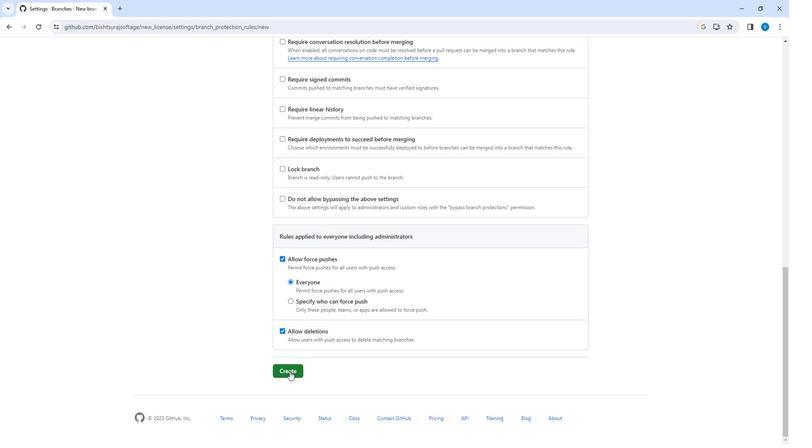 
Action: Mouse moved to (375, 169)
Screenshot: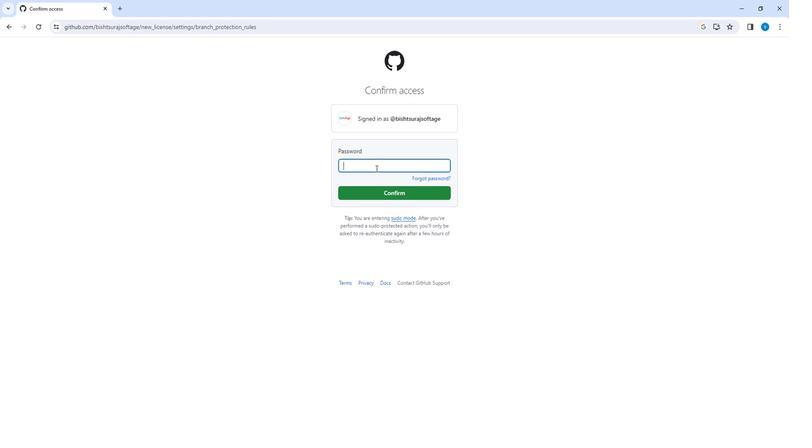 
Action: Mouse pressed left at (375, 169)
Screenshot: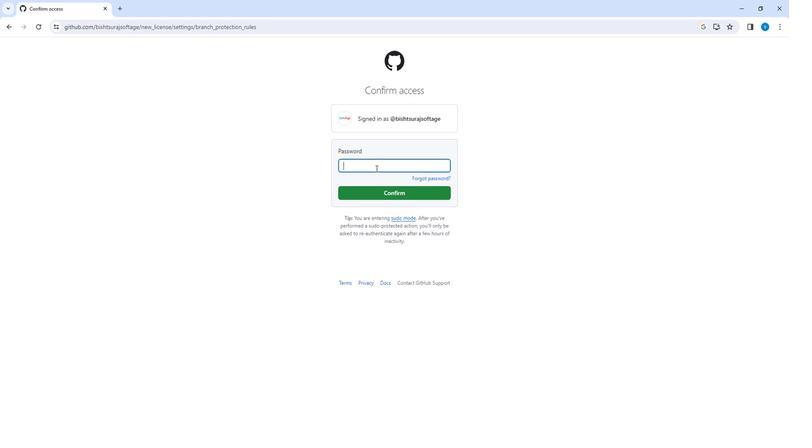 
Action: Key pressed bishtsuraj51
Screenshot: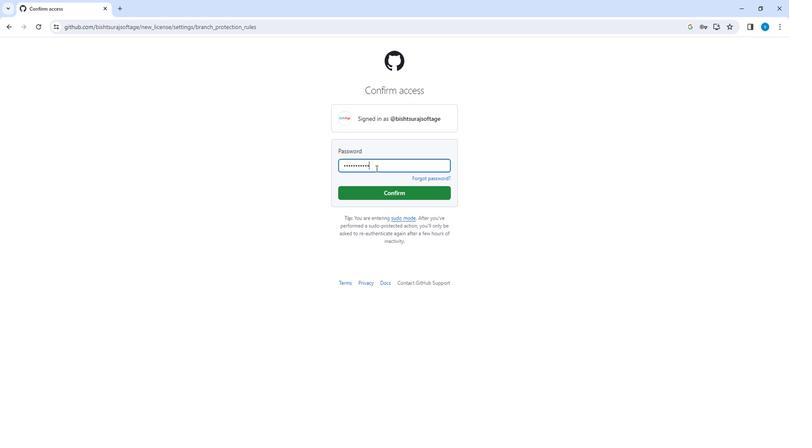 
Action: Mouse moved to (371, 195)
Screenshot: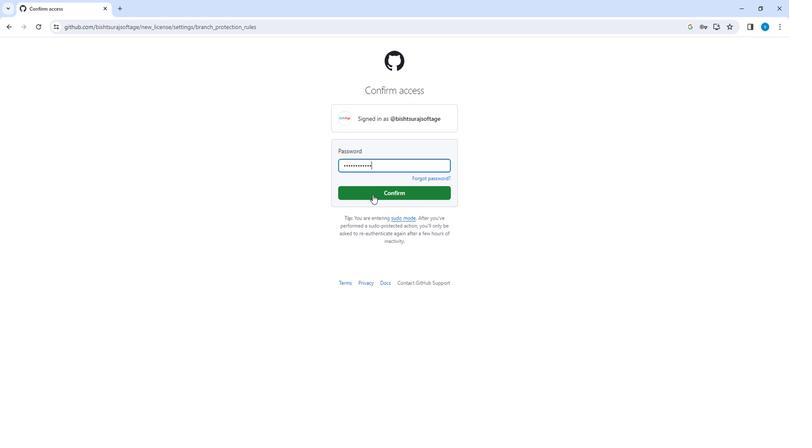 
Action: Mouse pressed left at (371, 195)
Screenshot: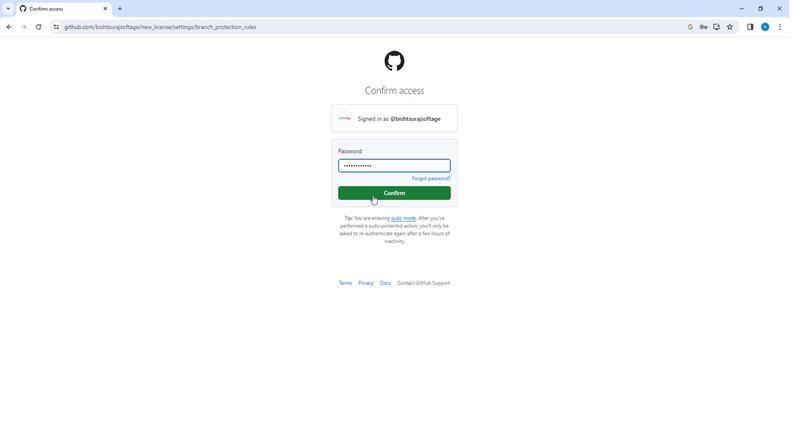 
Action: Mouse moved to (440, 223)
Screenshot: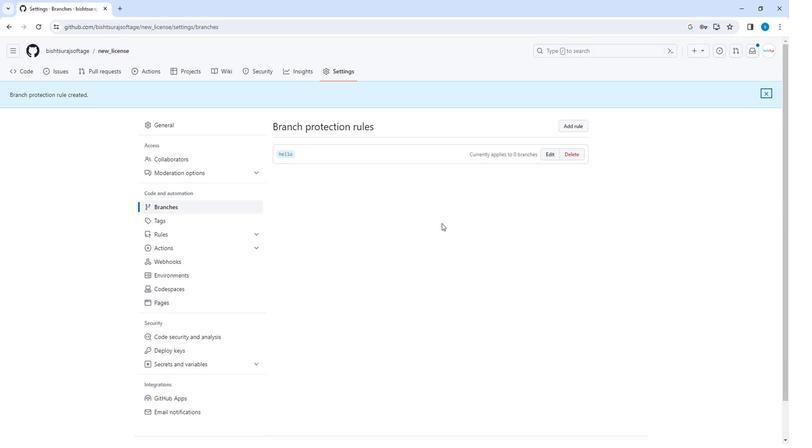 
